 Task: Show commit history in a specific branch, emphasizing commits with custom keywords in their messages.
Action: Mouse moved to (262, 323)
Screenshot: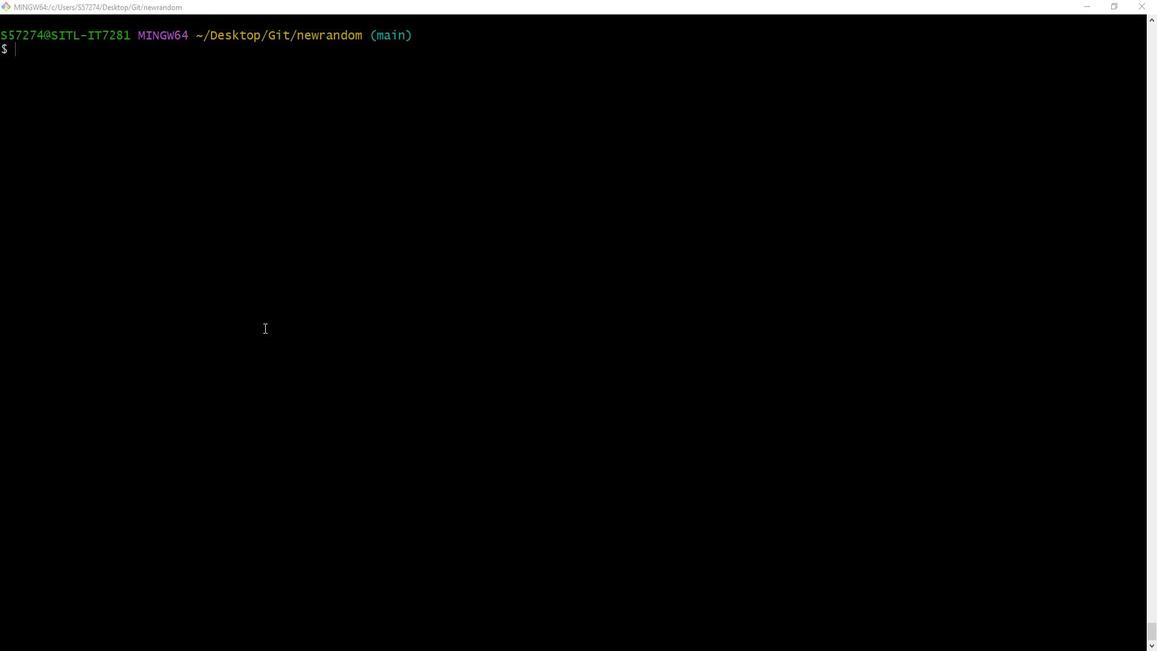 
Action: Mouse pressed left at (262, 323)
Screenshot: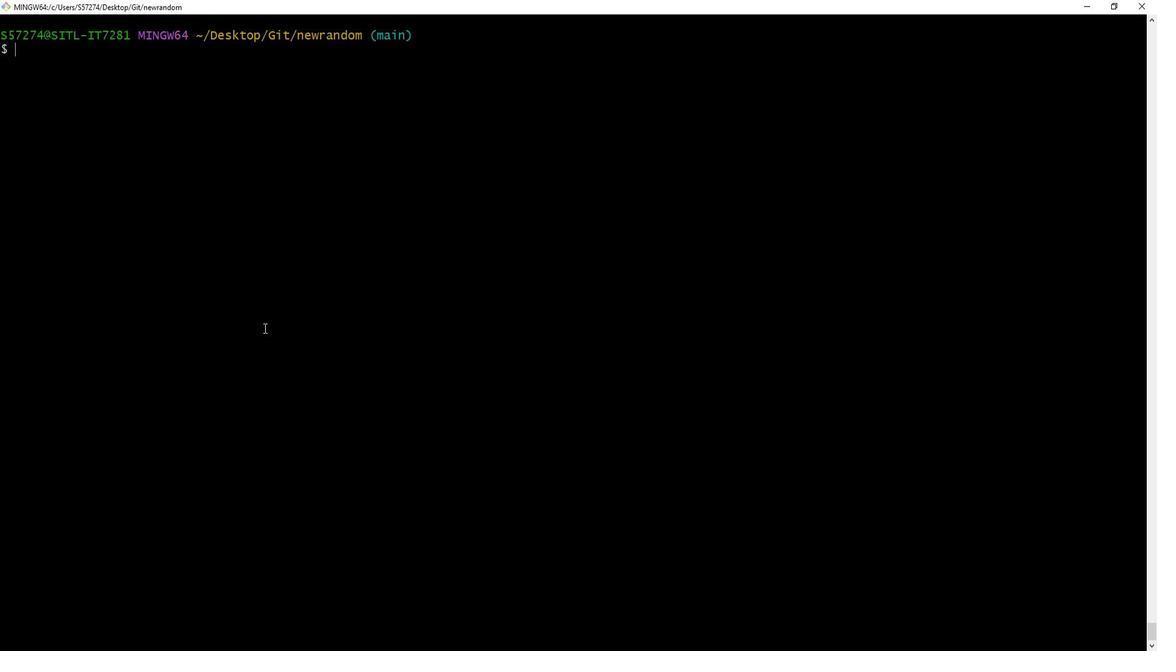 
Action: Key pressed git<Key.space>log<Key.space>--grep=<Key.shift_r>"<Key.shift_r><Key.shift_r><Key.shift_r><Key.shift_r><Key.shift_r>Update<Key.shift_r>"<Key.space>--graph<Key.space>main<Key.space>-p<Key.enter><Key.down><Key.down><Key.down><Key.down><Key.down><Key.down><Key.down><Key.down><Key.down><Key.down><Key.down><Key.down><Key.down><Key.down><Key.down><Key.down><Key.down><Key.down><Key.down><Key.down><Key.down><Key.down><Key.down><Key.down><Key.down><Key.down><Key.down><Key.down><Key.down><Key.down><Key.down><Key.down><Key.down><Key.down><Key.down><Key.down><Key.down><Key.down><Key.down><Key.down><Key.down><Key.down><Key.down><Key.down><Key.down><Key.down><Key.down><Key.down><Key.down><Key.down><Key.down><Key.down><Key.down><Key.down><Key.down><Key.down><Key.down><Key.down><Key.down><Key.down><Key.down><Key.down><Key.down><Key.down><Key.down><Key.down><Key.down><Key.down><Key.down><Key.down><Key.down><Key.down><Key.down><Key.down><Key.down><Key.down><Key.down><Key.down><Key.down><Key.down><Key.down><Key.down><Key.down><Key.down><Key.down><Key.down><Key.down><Key.down><Key.down><Key.down><Key.down><Key.down><Key.down><Key.down><Key.down><Key.down><Key.down><Key.down><Key.down><Key.down><Key.down><Key.down><Key.down><Key.down><Key.down><Key.down><Key.down><Key.down><Key.down><Key.down><Key.down><Key.down><Key.down><Key.down><Key.down><Key.down><Key.down><Key.down><Key.down><Key.down><Key.down><Key.down><Key.down>
Screenshot: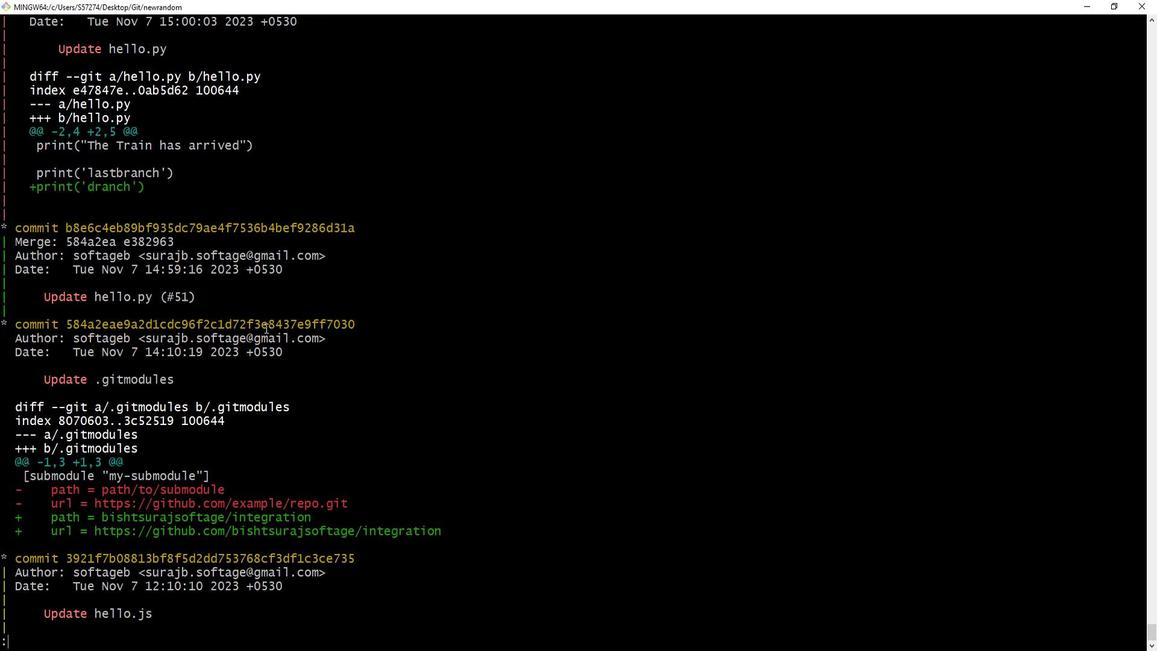 
Action: Mouse moved to (262, 323)
Screenshot: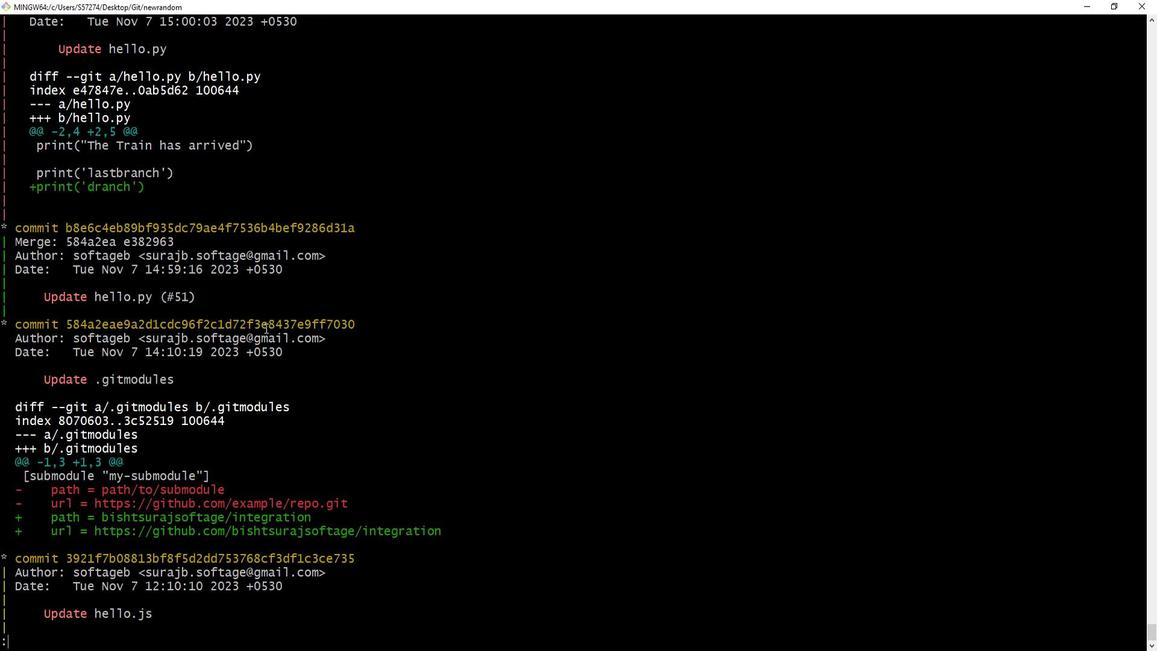 
Action: Key pressed <Key.down><Key.down><Key.down><Key.down><Key.down><Key.down><Key.down><Key.down><Key.down><Key.down><Key.down><Key.down><Key.down><Key.down><Key.down><Key.down><Key.down><Key.down><Key.down><Key.down><Key.down><Key.down><Key.down><Key.down><Key.down><Key.down><Key.down><Key.down><Key.down><Key.down><Key.down><Key.down><Key.down><Key.down><Key.down><Key.down><Key.down><Key.down><Key.down><Key.down><Key.down><Key.down><Key.down><Key.down><Key.down><Key.down><Key.down><Key.down><Key.down><Key.down><Key.down><Key.down><Key.down><Key.down><Key.down><Key.down><Key.down><Key.down><Key.down><Key.down><Key.down><Key.down><Key.down><Key.down><Key.down><Key.down><Key.down><Key.down><Key.down><Key.down><Key.down><Key.down><Key.down><Key.down><Key.down><Key.down><Key.down><Key.down><Key.down><Key.down><Key.down><Key.down><Key.down><Key.down><Key.down><Key.down><Key.down><Key.down><Key.down><Key.down><Key.down><Key.down><Key.down><Key.down><Key.down><Key.down><Key.down><Key.down><Key.down><Key.down><Key.down><Key.down><Key.down><Key.down><Key.down><Key.down><Key.down><Key.down><Key.down><Key.down><Key.down><Key.down><Key.down><Key.down><Key.down><Key.down><Key.down><Key.down><Key.down><Key.down><Key.down><Key.down><Key.down><Key.down><Key.down><Key.down><Key.down><Key.down><Key.down><Key.down><Key.down><Key.down><Key.down><Key.down><Key.down><Key.down><Key.down><Key.down><Key.down><Key.down><Key.down><Key.down><Key.down><Key.down><Key.down><Key.down><Key.down><Key.down><Key.down><Key.down><Key.down><Key.down><Key.down><Key.down><Key.down><Key.down><Key.down><Key.down><Key.down><Key.down><Key.down><Key.down><Key.down><Key.down><Key.down><Key.down><Key.down><Key.down><Key.down><Key.down><Key.down><Key.down><Key.down><Key.down><Key.down><Key.down><Key.down><Key.down><Key.down><Key.down><Key.down><Key.down><Key.down><Key.down><Key.down><Key.down><Key.down><Key.down><Key.down><Key.down><Key.down><Key.down><Key.down><Key.down><Key.down><Key.down><Key.down><Key.down><Key.down><Key.down><Key.down><Key.down><Key.down><Key.down><Key.down><Key.down><Key.down><Key.down><Key.down><Key.down><Key.down><Key.down><Key.down><Key.down><Key.down><Key.down><Key.down><Key.down><Key.down><Key.down><Key.down><Key.down><Key.down><Key.down><Key.down><Key.down><Key.down><Key.down><Key.down><Key.down><Key.down><Key.down><Key.down><Key.down><Key.down><Key.down><Key.down><Key.down><Key.down><Key.down><Key.down><Key.down><Key.down><Key.down><Key.down><Key.down><Key.down><Key.down><Key.down><Key.down><Key.down><Key.down><Key.down><Key.down><Key.down><Key.down><Key.down><Key.down><Key.down><Key.down><Key.down><Key.down><Key.down><Key.down><Key.down><Key.down><Key.down><Key.down><Key.down><Key.down><Key.down><Key.down><Key.down><Key.down><Key.down><Key.down><Key.down><Key.down><Key.down><Key.down><Key.down><Key.down><Key.down><Key.down><Key.down><Key.down><Key.down><Key.down><Key.down><Key.down><Key.down><Key.down><Key.down><Key.down><Key.down><Key.down><Key.down><Key.down><Key.down><Key.down><Key.down><Key.down><Key.down><Key.down><Key.down><Key.down><Key.down><Key.down><Key.down><Key.down><Key.down><Key.down><Key.down><Key.down><Key.down><Key.down><Key.down><Key.down><Key.down><Key.down><Key.down><Key.down><Key.down><Key.down><Key.down><Key.down><Key.down><Key.down><Key.down><Key.down><Key.down><Key.down><Key.down><Key.down><Key.down><Key.down><Key.down><Key.down><Key.down><Key.down><Key.down><Key.down><Key.down><Key.down><Key.down><Key.down><Key.down><Key.down><Key.down><Key.down><Key.down><Key.down><Key.down><Key.down><Key.down><Key.down><Key.down><Key.down><Key.down><Key.down><Key.down><Key.down><Key.down><Key.down><Key.down><Key.down><Key.down><Key.down><Key.down><Key.down><Key.down><Key.down><Key.down><Key.down><Key.down><Key.down><Key.down><Key.down><Key.down><Key.down><Key.down><Key.down><Key.down><Key.down><Key.down><Key.down><Key.down><Key.down><Key.down><Key.down><Key.down><Key.down><Key.down><Key.down><Key.down><Key.down><Key.down><Key.down><Key.down><Key.down><Key.down><Key.down><Key.down><Key.down><Key.down><Key.down><Key.down><Key.down><Key.down><Key.down><Key.down><Key.down><Key.down><Key.down><Key.down><Key.down><Key.down><Key.down><Key.down><Key.down><Key.down><Key.down><Key.down><Key.down><Key.down><Key.down><Key.down><Key.down><Key.down><Key.down><Key.down><Key.down><Key.down><Key.down><Key.down><Key.down><Key.down><Key.down><Key.down><Key.down><Key.down><Key.down><Key.down><Key.down><Key.down><Key.down><Key.down><Key.down><Key.down><Key.down><Key.down><Key.down><Key.down><Key.down><Key.down><Key.down><Key.down><Key.down><Key.down><Key.down><Key.down><Key.down><Key.down><Key.down><Key.down><Key.down><Key.down><Key.down><Key.down><Key.down><Key.down><Key.down><Key.down><Key.down><Key.down><Key.down><Key.down><Key.down><Key.down><Key.down><Key.down><Key.down><Key.down><Key.down><Key.down><Key.down><Key.down><Key.down><Key.down><Key.down><Key.down><Key.down><Key.down><Key.down><Key.down><Key.down><Key.down><Key.down><Key.down><Key.down><Key.down><Key.down><Key.down><Key.down><Key.down><Key.down><Key.down><Key.down><Key.down><Key.down><Key.down><Key.down><Key.down><Key.down><Key.down><Key.down><Key.down><Key.down><Key.down><Key.down><Key.down><Key.down><Key.down><Key.down><Key.down><Key.down><Key.down><Key.down><Key.down><Key.down><Key.down><Key.down><Key.down><Key.down><Key.down><Key.down><Key.down><Key.down><Key.down><Key.down><Key.down><Key.down><Key.down><Key.down><Key.down><Key.down><Key.down><Key.down><Key.down><Key.down><Key.down><Key.down><Key.down><Key.down><Key.down><Key.down><Key.down><Key.down><Key.down><Key.down><Key.down><Key.down><Key.down><Key.down><Key.down><Key.down><Key.down><Key.down><Key.down><Key.down><Key.down><Key.down><Key.down><Key.down><Key.down><Key.down><Key.down><Key.down><Key.down><Key.down><Key.down><Key.down><Key.down><Key.down><Key.down><Key.down><Key.down><Key.down><Key.down><Key.down><Key.down><Key.down><Key.down><Key.down><Key.down><Key.down><Key.down><Key.down><Key.down><Key.down><Key.down><Key.down><Key.down><Key.down><Key.down><Key.down><Key.down><Key.down><Key.down><Key.down><Key.down><Key.down><Key.down><Key.down><Key.down><Key.down><Key.down><Key.down><Key.down><Key.down><Key.down><Key.down><Key.down><Key.down><Key.down><Key.down><Key.down><Key.down><Key.down><Key.down><Key.down><Key.down><Key.down><Key.down><Key.down><Key.down><Key.down><Key.down><Key.down><Key.down><Key.down><Key.down><Key.down><Key.down><Key.down><Key.down><Key.down><Key.down><Key.down><Key.down><Key.down><Key.down><Key.down><Key.down><Key.down><Key.down><Key.down><Key.down><Key.down><Key.down><Key.down><Key.down><Key.down><Key.down><Key.down><Key.down><Key.down><Key.down><Key.down><Key.down><Key.down><Key.down><Key.down><Key.down><Key.down><Key.down><Key.down><Key.down><Key.down><Key.down><Key.down><Key.down><Key.down><Key.down><Key.down><Key.down><Key.down><Key.down><Key.down><Key.down><Key.down><Key.down><Key.down><Key.down><Key.down><Key.down><Key.down><Key.down><Key.down><Key.down><Key.down><Key.down><Key.down><Key.down><Key.down><Key.down><Key.down><Key.down><Key.down><Key.down><Key.down><Key.down><Key.down><Key.down><Key.down><Key.down><Key.down><Key.down><Key.down><Key.down><Key.down><Key.down><Key.down><Key.down><Key.down><Key.down><Key.down><Key.down><Key.down><Key.down><Key.down><Key.down><Key.down><Key.down><Key.down><Key.down><Key.down><Key.down><Key.down><Key.down><Key.down><Key.down><Key.down><Key.down><Key.down><Key.down><Key.down><Key.down><Key.down><Key.down><Key.down><Key.down><Key.down><Key.down><Key.down><Key.down><Key.down><Key.down><Key.down><Key.down><Key.down><Key.down><Key.down><Key.down><Key.down><Key.down><Key.down><Key.down><Key.down><Key.down><Key.down><Key.down><Key.down><Key.down><Key.down><Key.down><Key.down><Key.down><Key.down><Key.down><Key.down><Key.down><Key.down><Key.down><Key.down><Key.down><Key.down><Key.down><Key.down><Key.down><Key.down><Key.down><Key.down><Key.down><Key.down>q
Screenshot: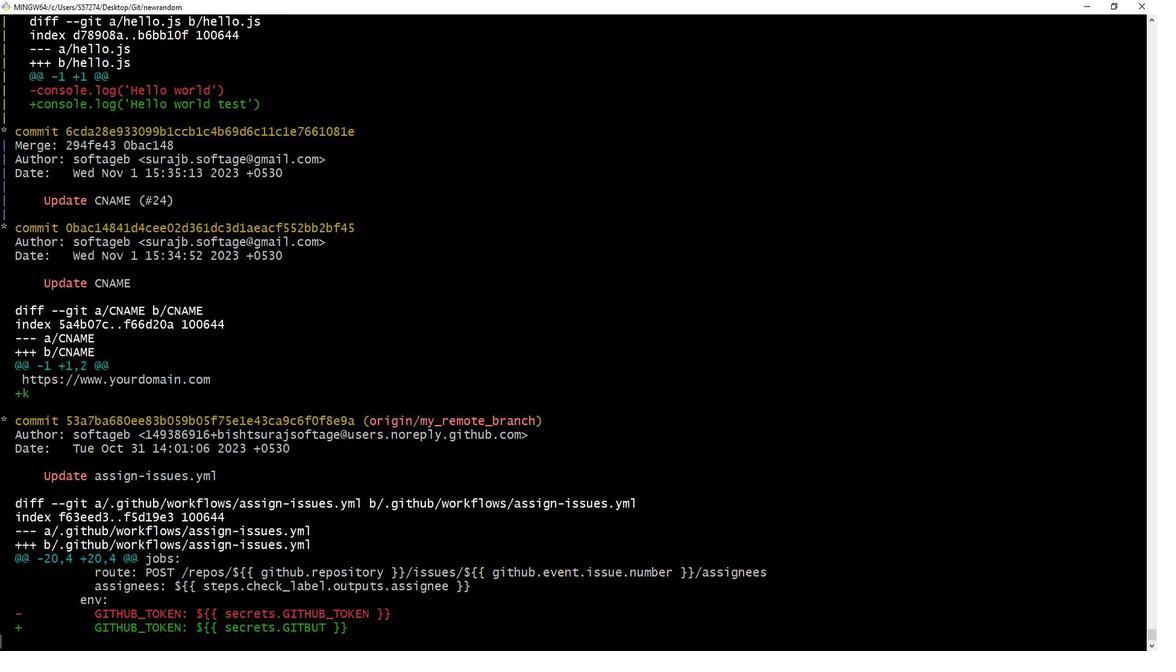 
Action: Mouse moved to (139, 498)
Screenshot: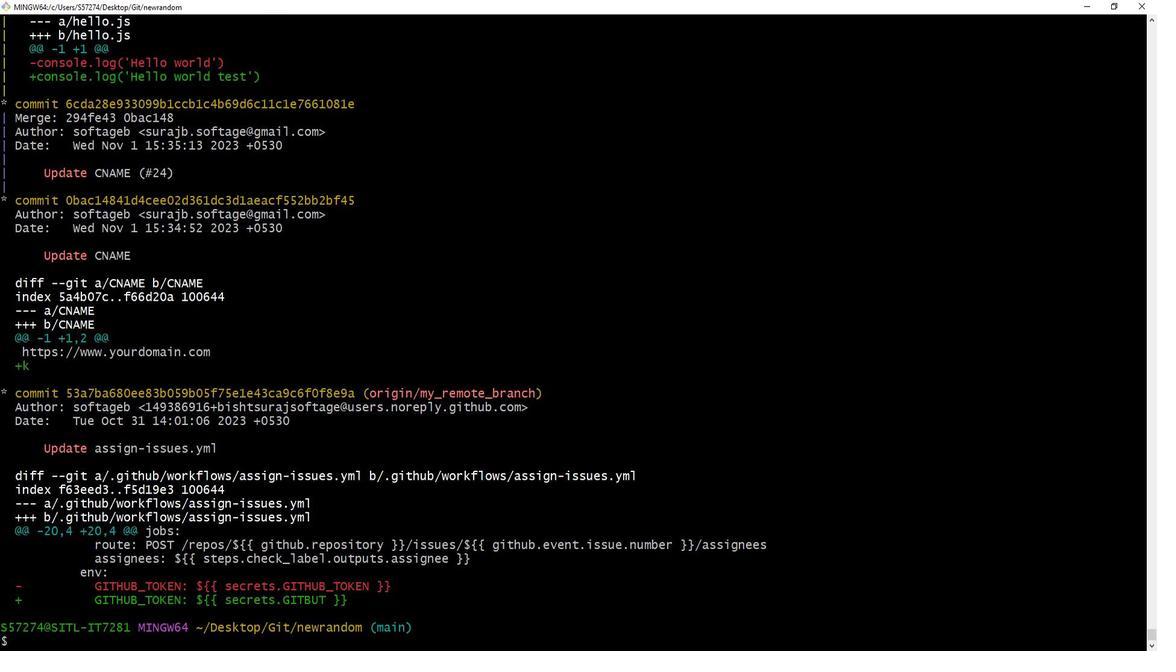 
Action: Mouse pressed left at (139, 498)
Screenshot: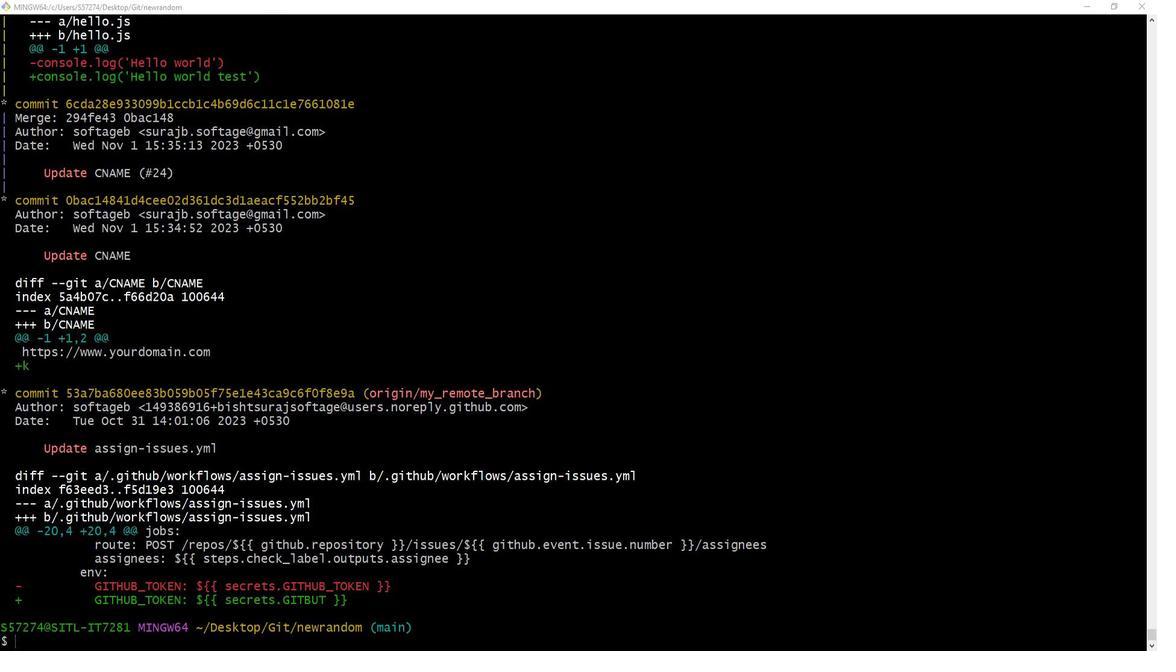 
